 Task: Display comments on all sheets.
Action: Mouse moved to (1193, 94)
Screenshot: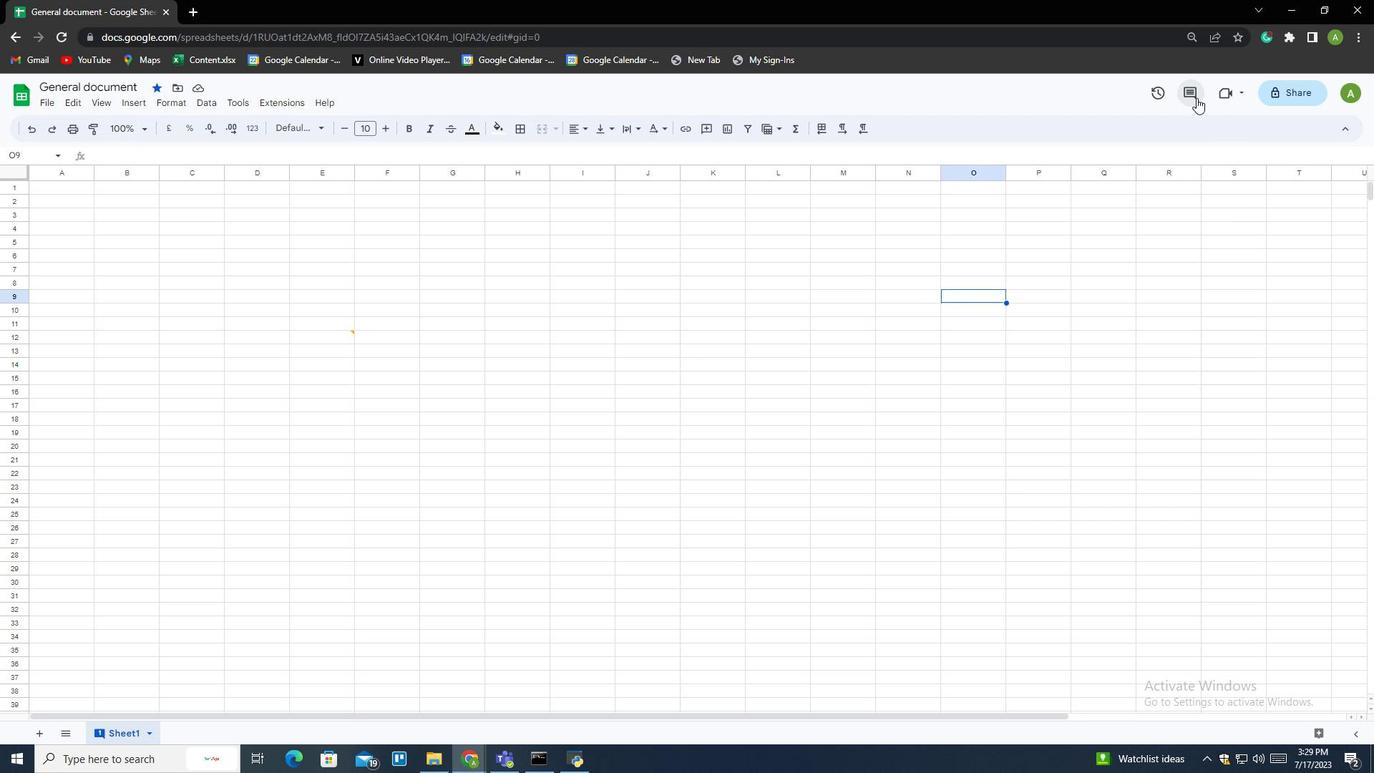 
Action: Mouse pressed left at (1193, 94)
Screenshot: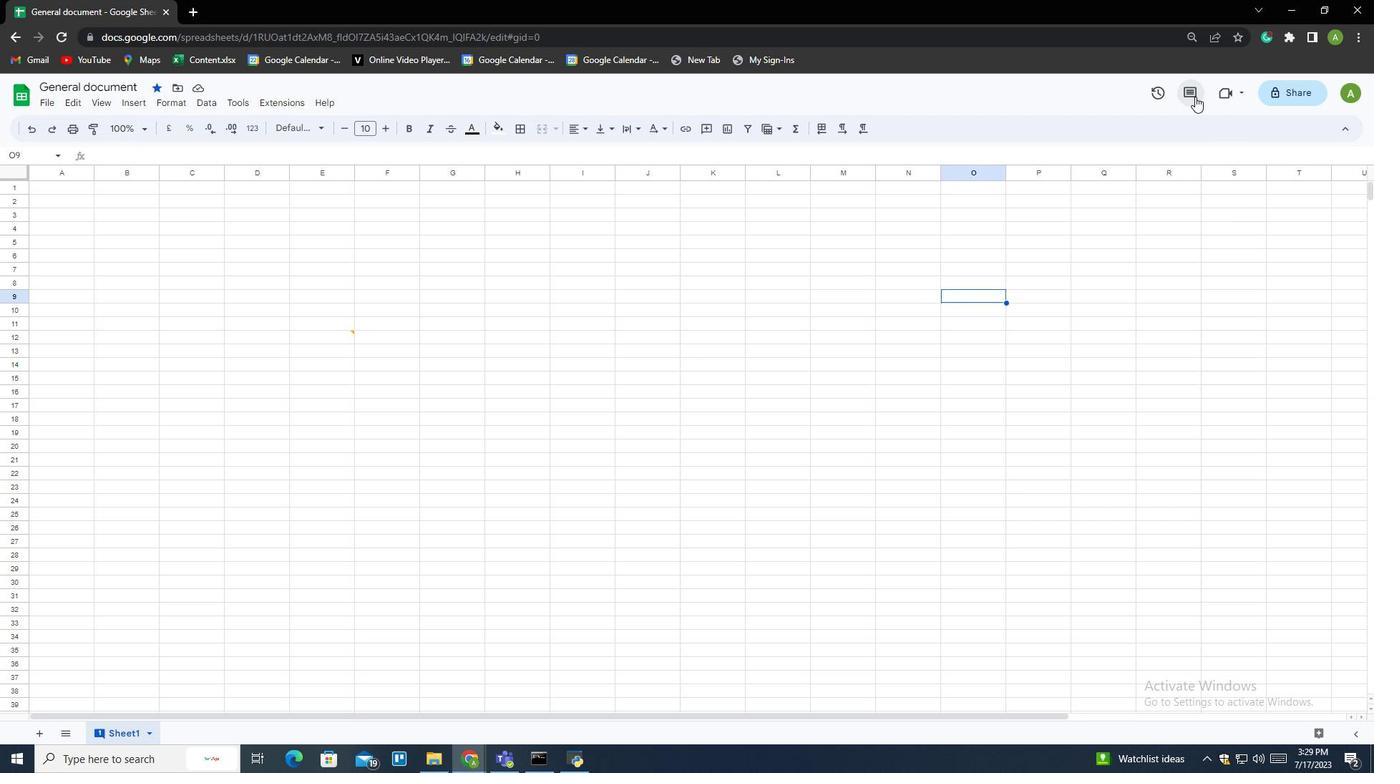 
Action: Mouse moved to (1276, 169)
Screenshot: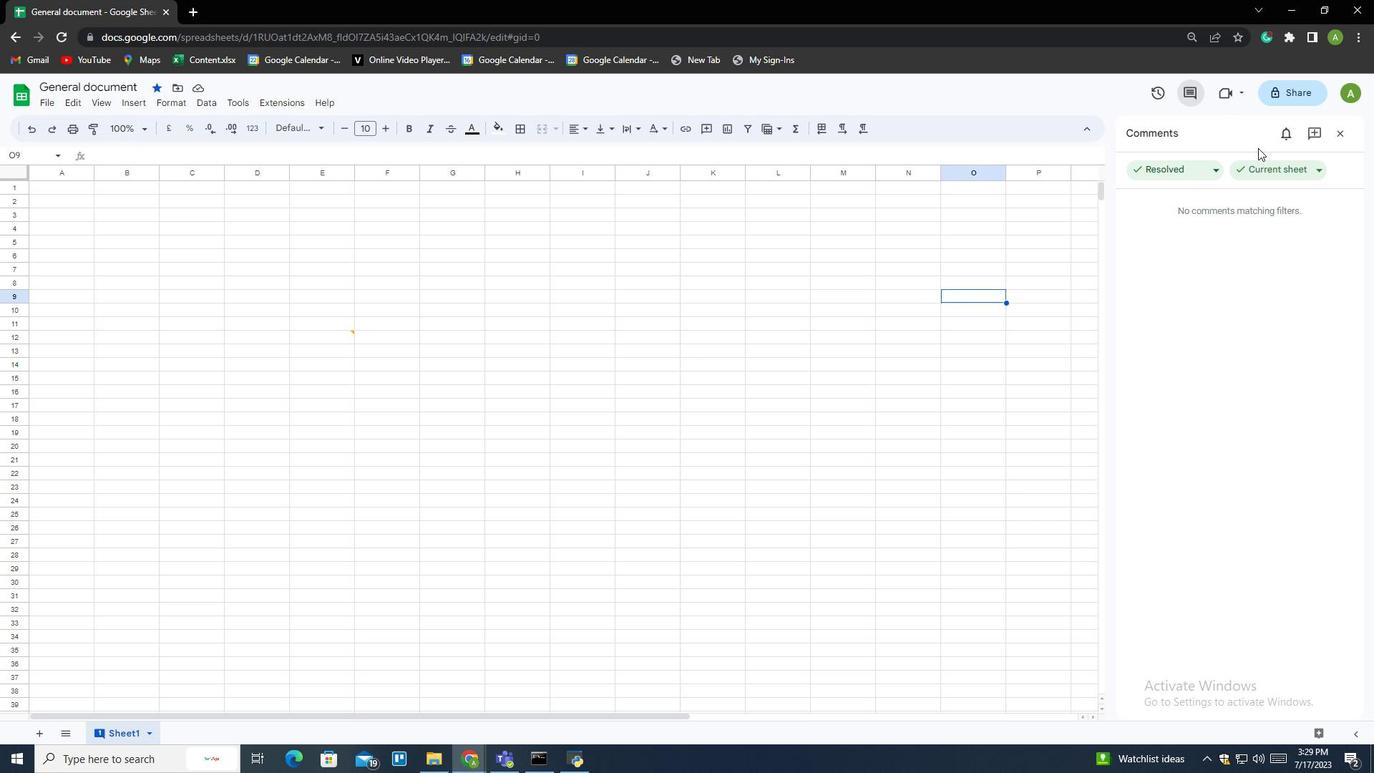 
Action: Mouse pressed left at (1276, 169)
Screenshot: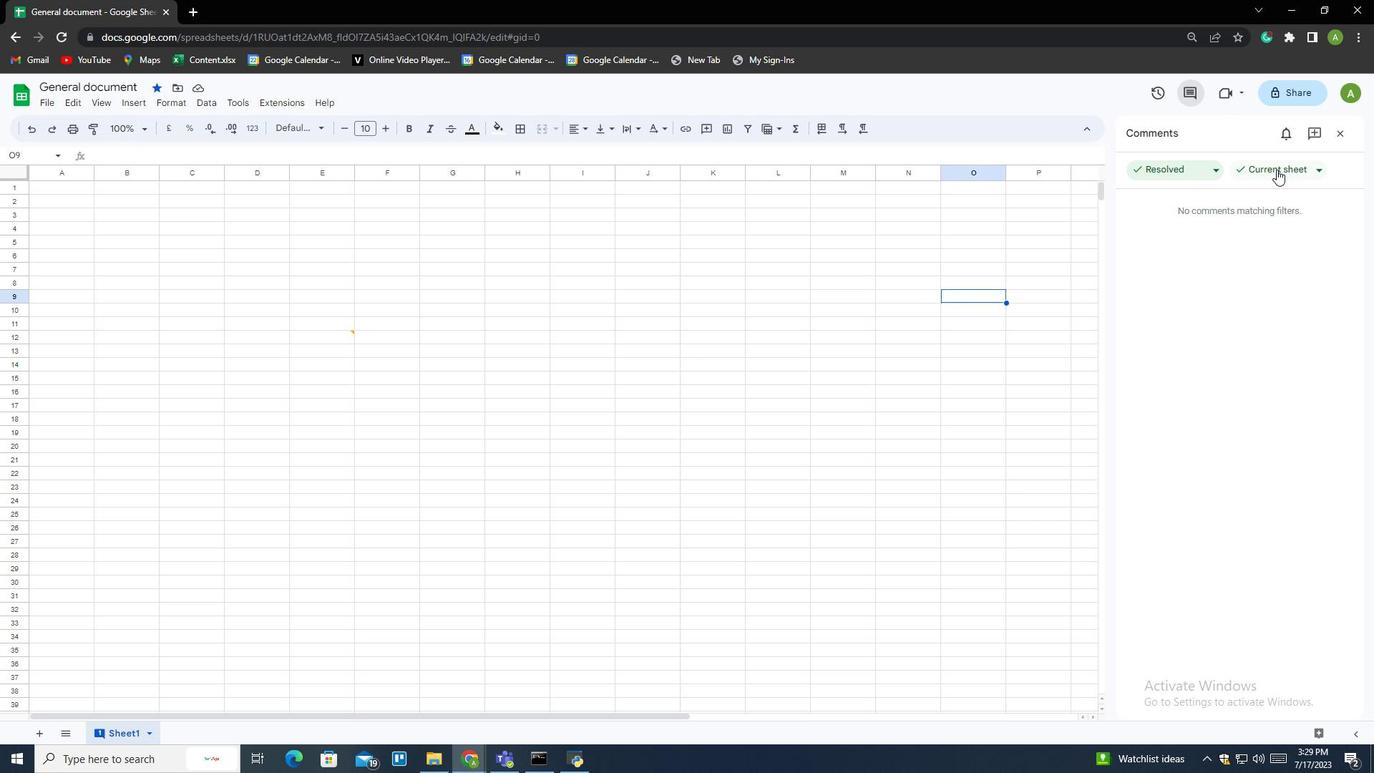 
Action: Mouse moved to (1276, 193)
Screenshot: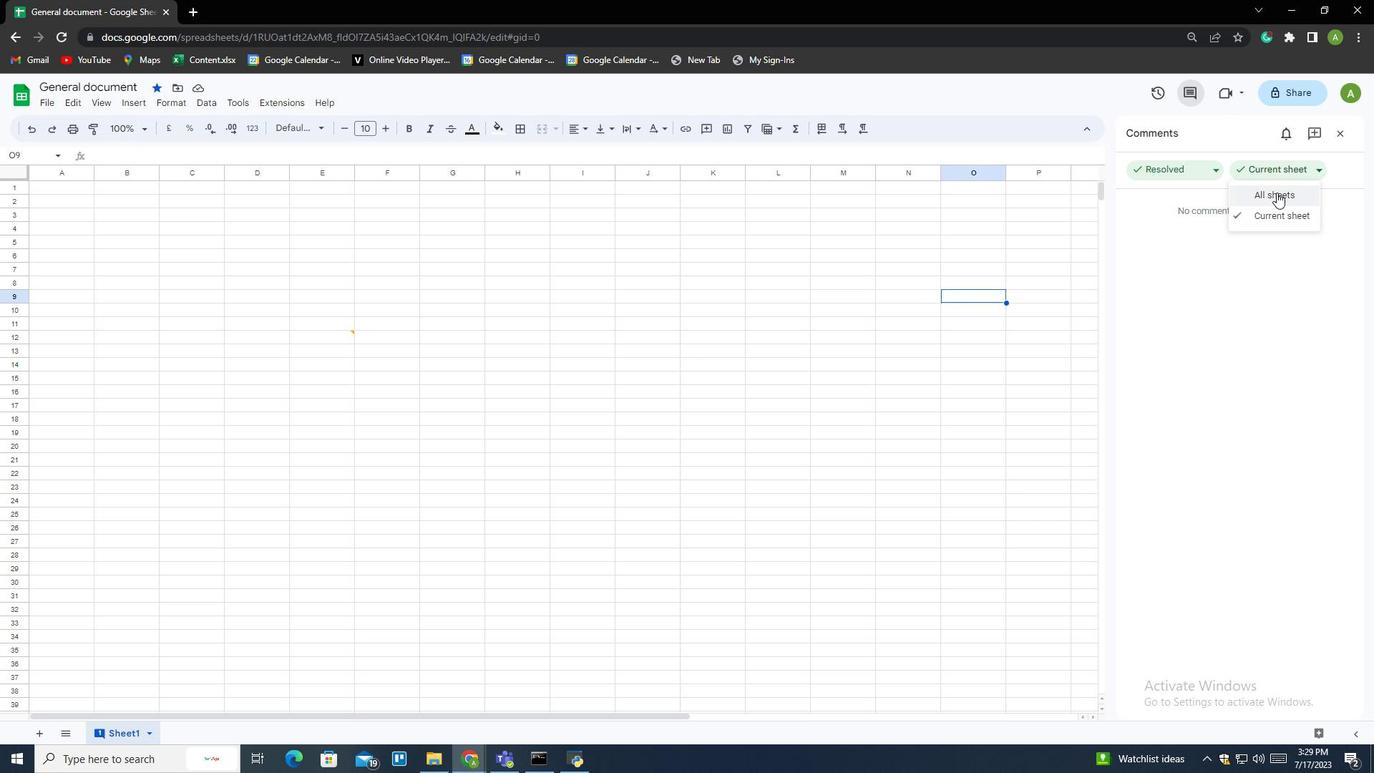 
Action: Mouse pressed left at (1276, 193)
Screenshot: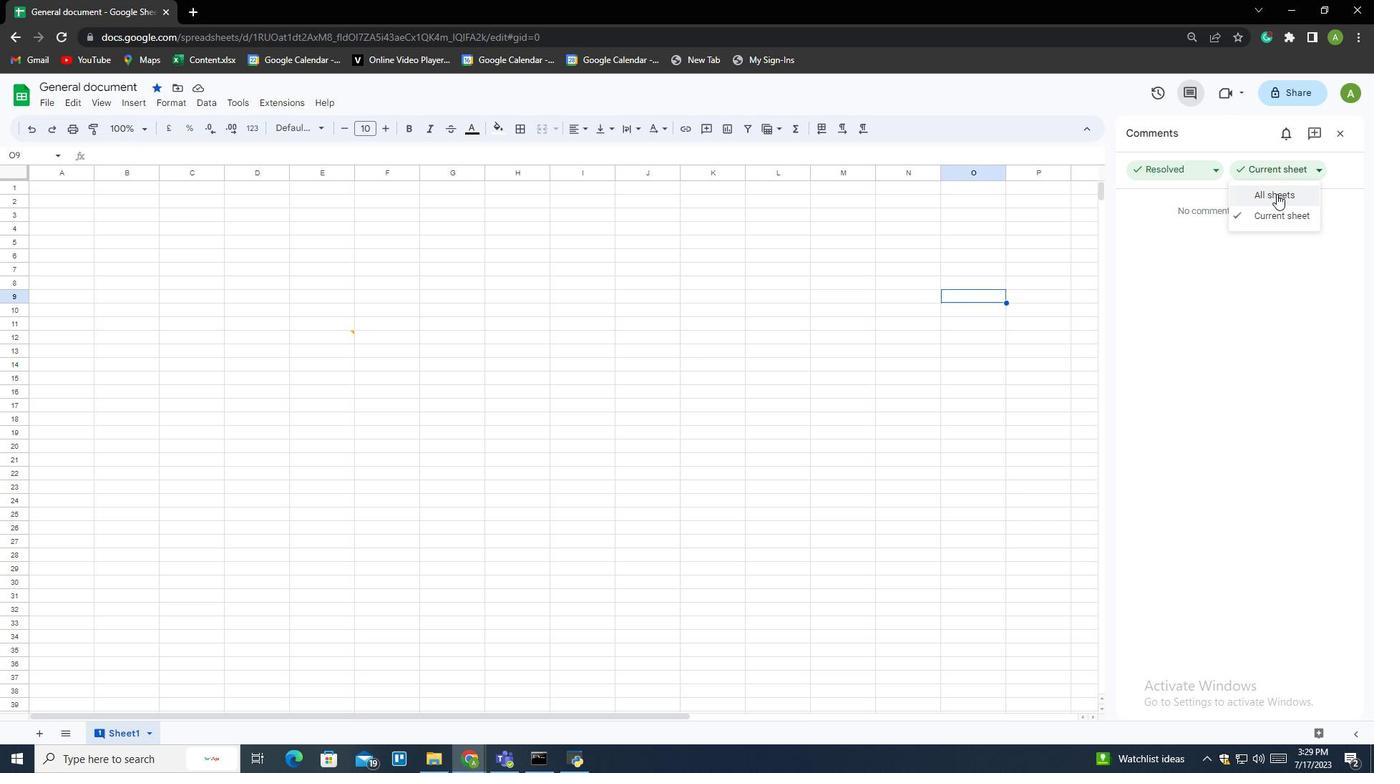 
Action: Mouse moved to (1271, 195)
Screenshot: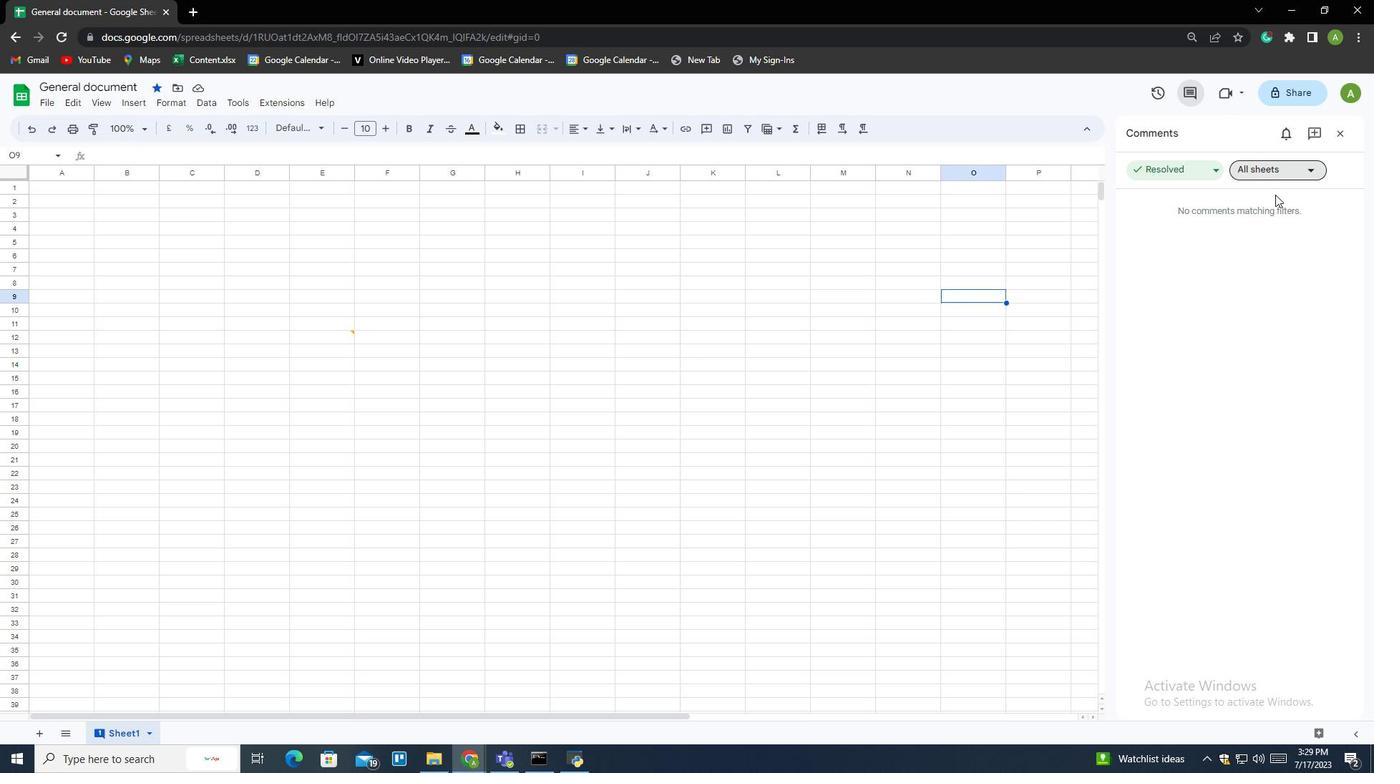 
